 Task: Create New Vendor with Vendor Name: CyberCopy Graphic and Print Solutions, Billing Address Line1: 27 North Homewood Avenue, Billing Address Line2: Lemont, Billing Address Line3: TX 77906
Action: Mouse moved to (159, 30)
Screenshot: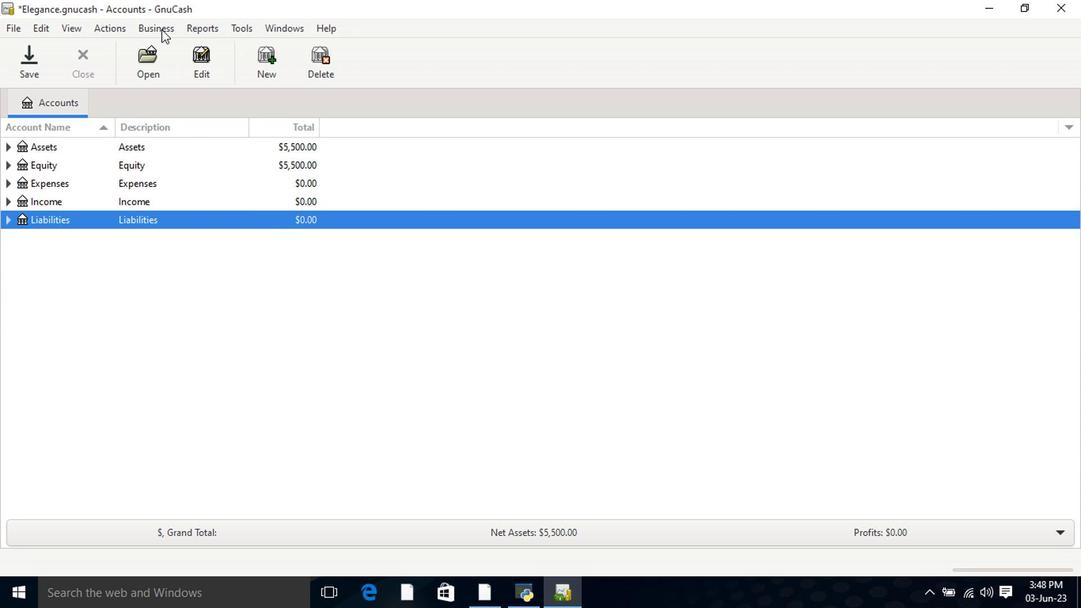 
Action: Mouse pressed left at (159, 30)
Screenshot: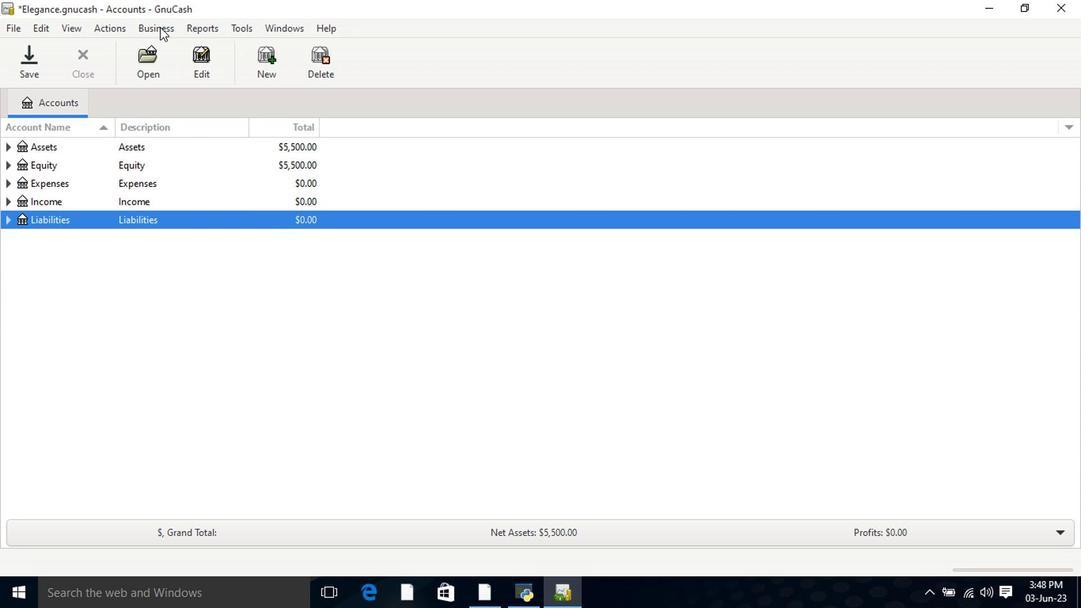 
Action: Mouse moved to (167, 69)
Screenshot: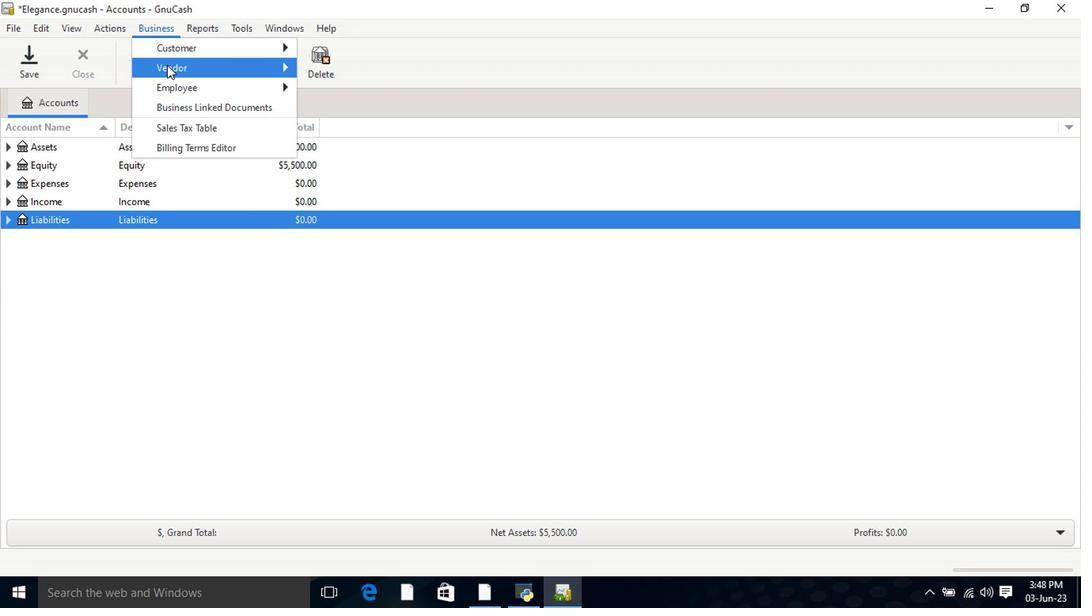
Action: Mouse pressed left at (167, 69)
Screenshot: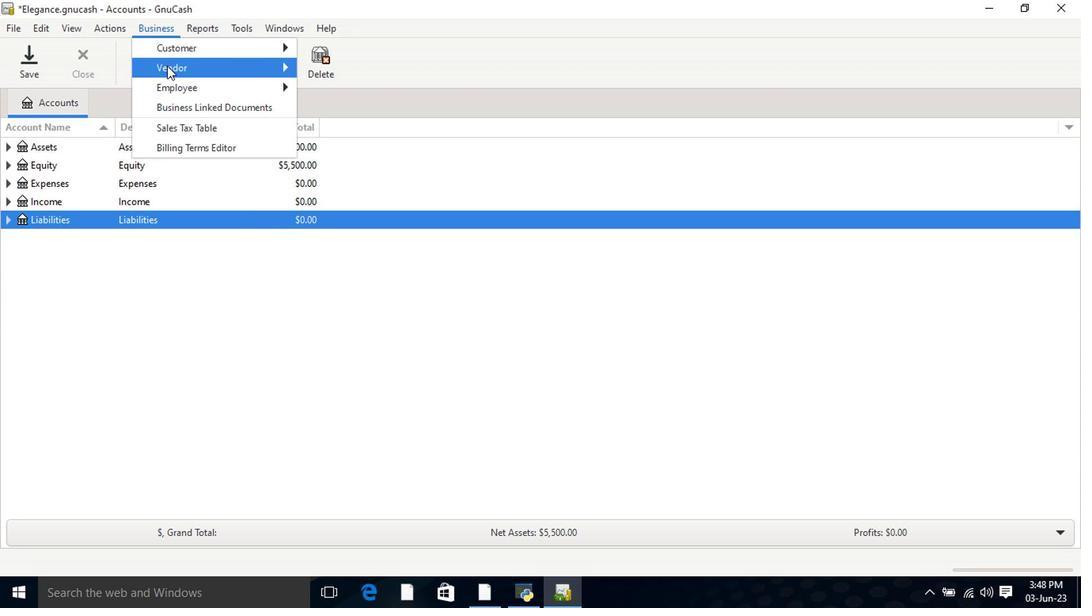 
Action: Mouse moved to (363, 96)
Screenshot: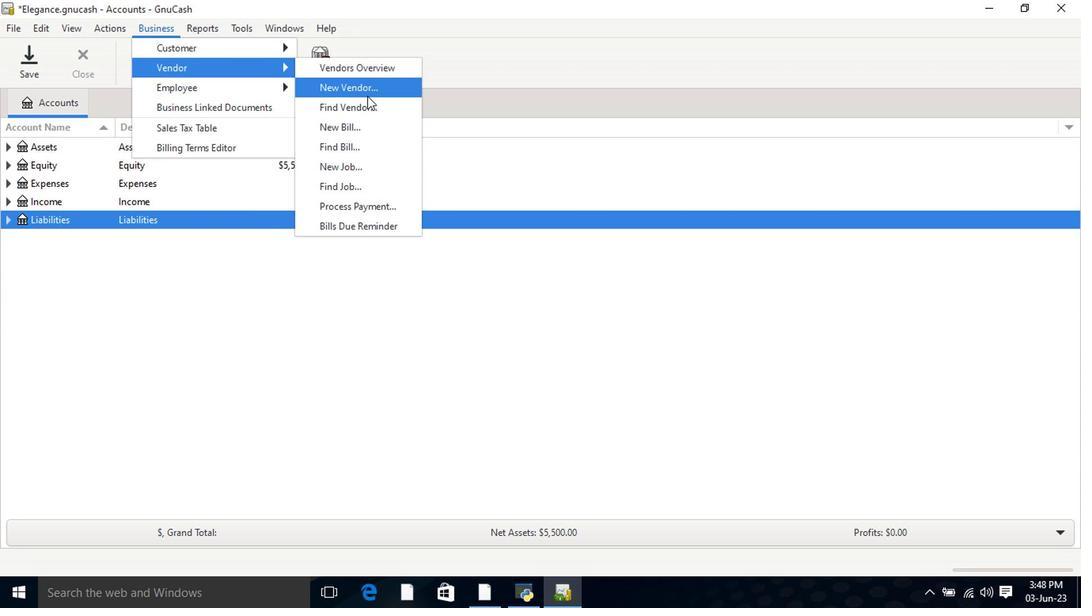 
Action: Mouse pressed left at (363, 96)
Screenshot: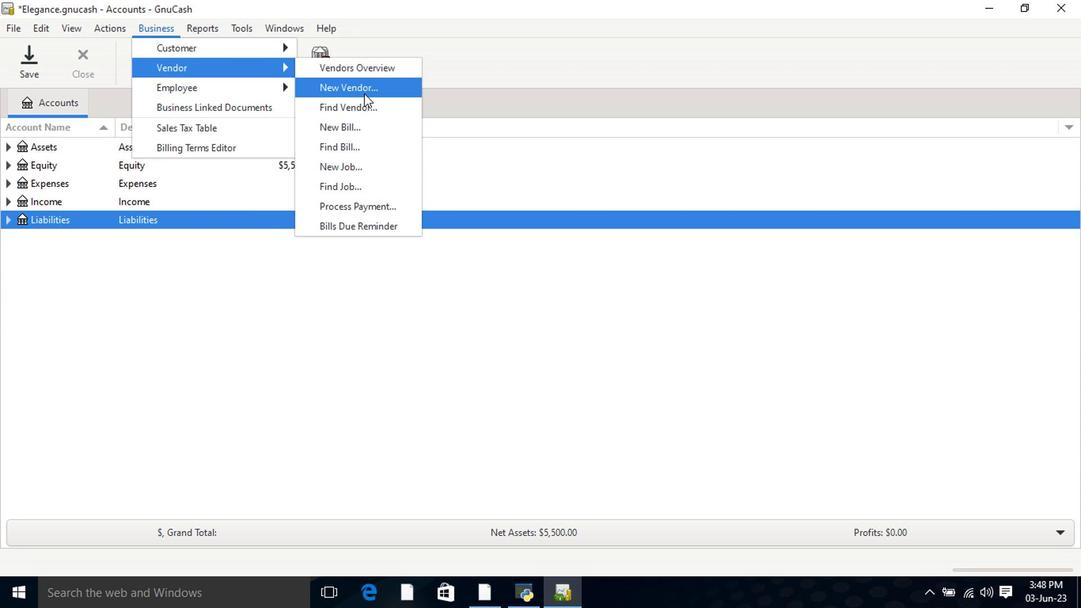
Action: Mouse moved to (543, 181)
Screenshot: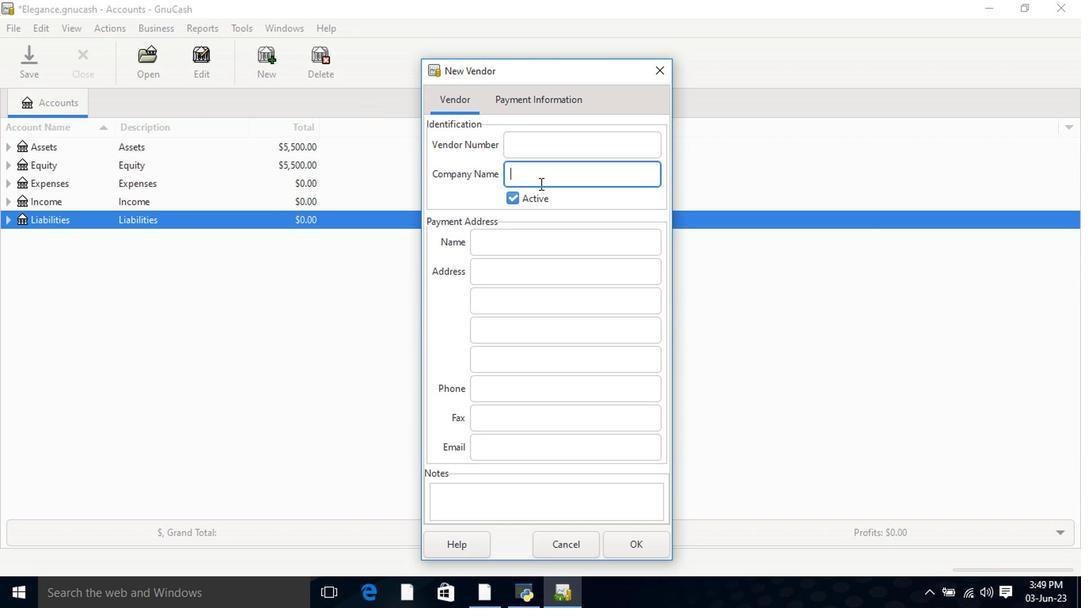 
Action: Key pressed <Key.shift>Cyber<Key.shift>Copy<Key.space><Key.shift>Graphic<Key.space>and<Key.space><Key.shift>Print<Key.space><Key.shift>Solutions<Key.tab><Key.tab><Key.tab><Key.shift>27<Key.space><Key.shift>North<Key.space><Key.shift>Homewood<Key.space><Key.shift>Avenue<Key.tab><Key.shift>Lemont<Key.tab><Key.shift>TC<Key.backspace><Key.shift>X<Key.space>77906
Screenshot: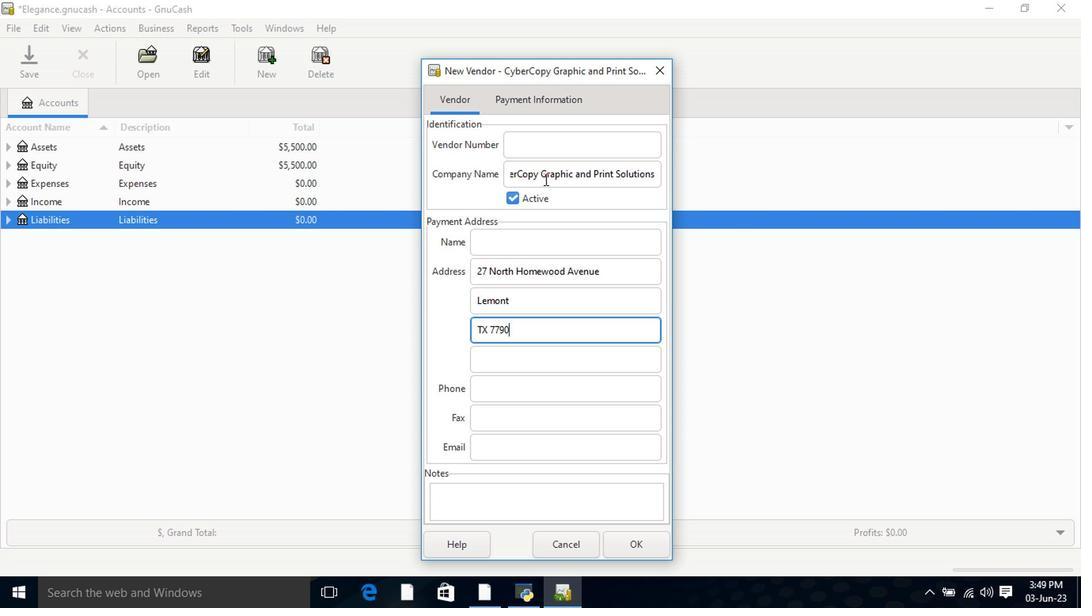
Action: Mouse moved to (637, 551)
Screenshot: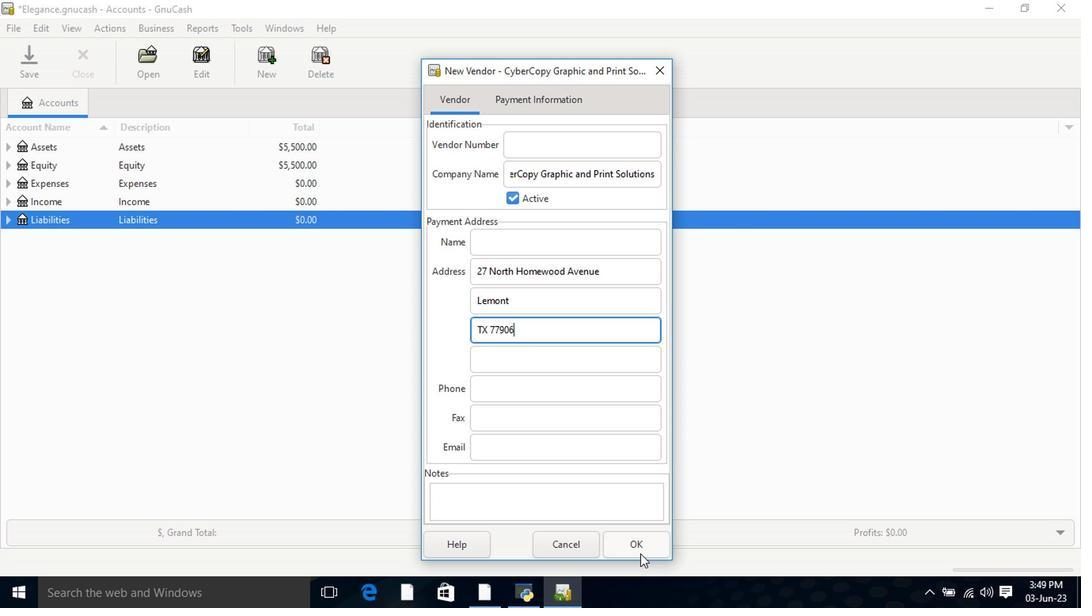 
Action: Mouse pressed left at (637, 551)
Screenshot: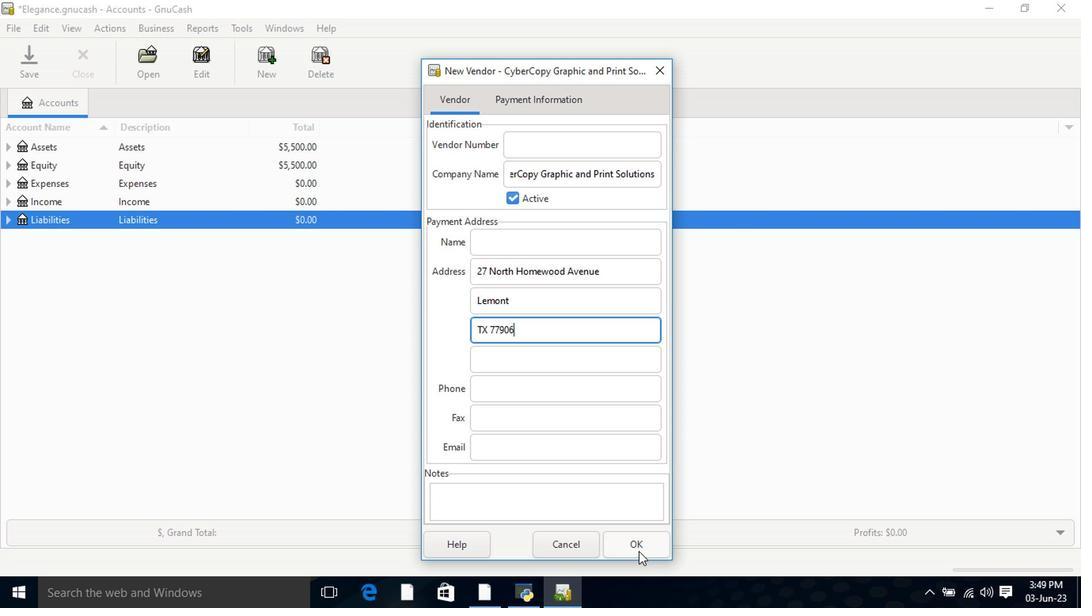 
Action: Mouse moved to (636, 550)
Screenshot: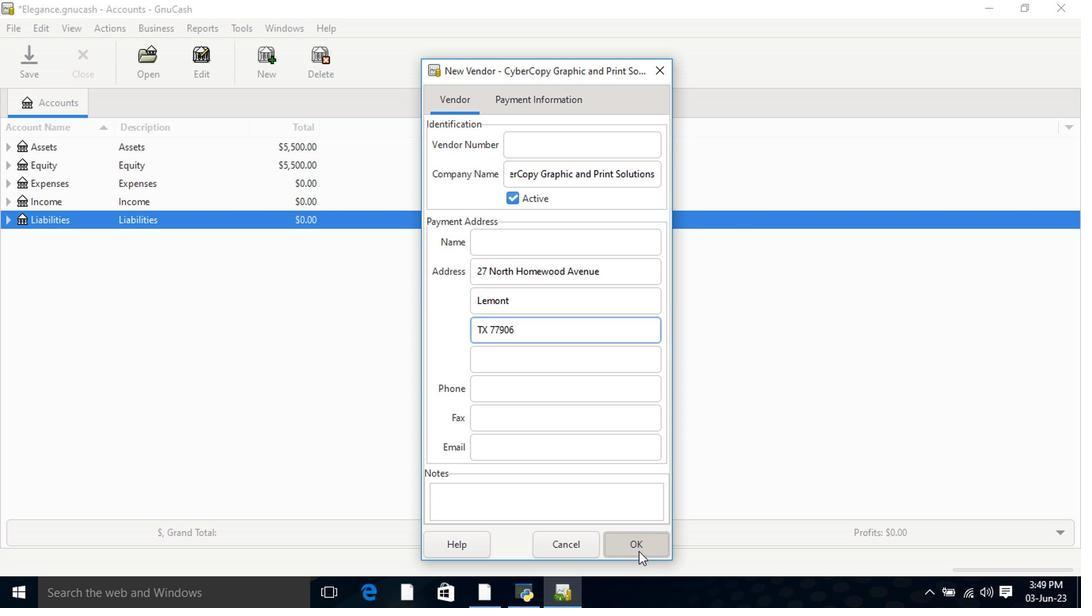 
